 Task: Arrange a 60-minute meeting to evaluate employee performance appraisal processes.
Action: Mouse moved to (83, 206)
Screenshot: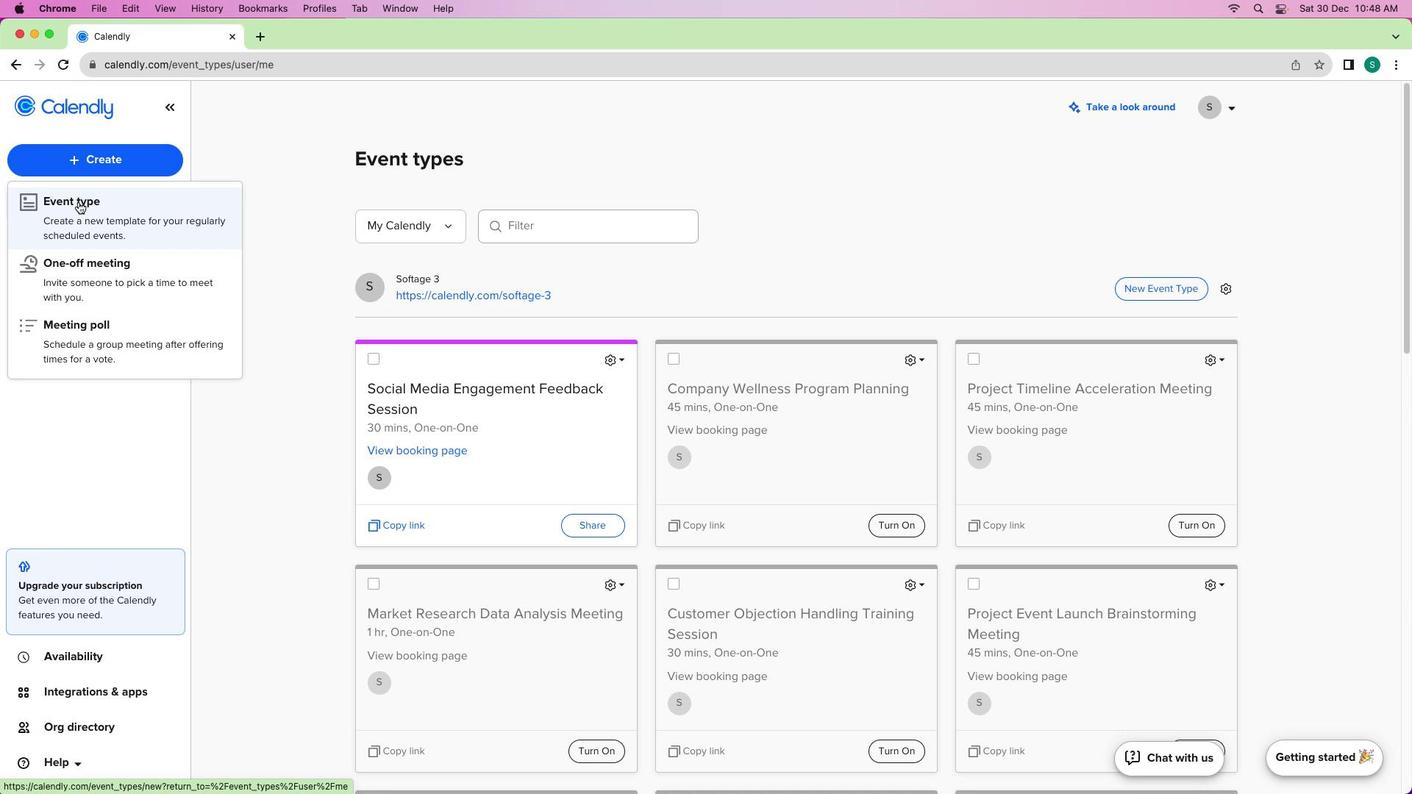
Action: Mouse pressed left at (83, 206)
Screenshot: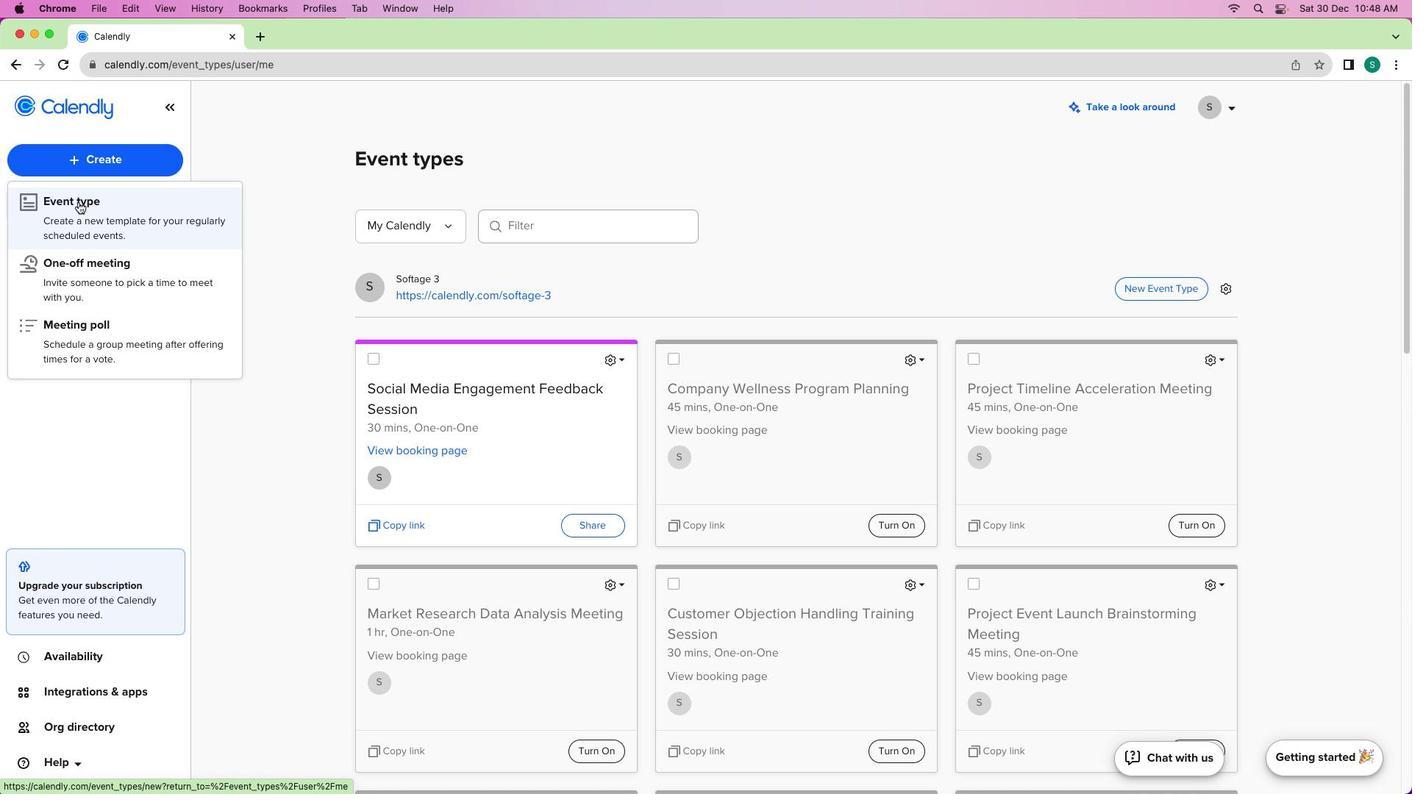 
Action: Mouse moved to (499, 303)
Screenshot: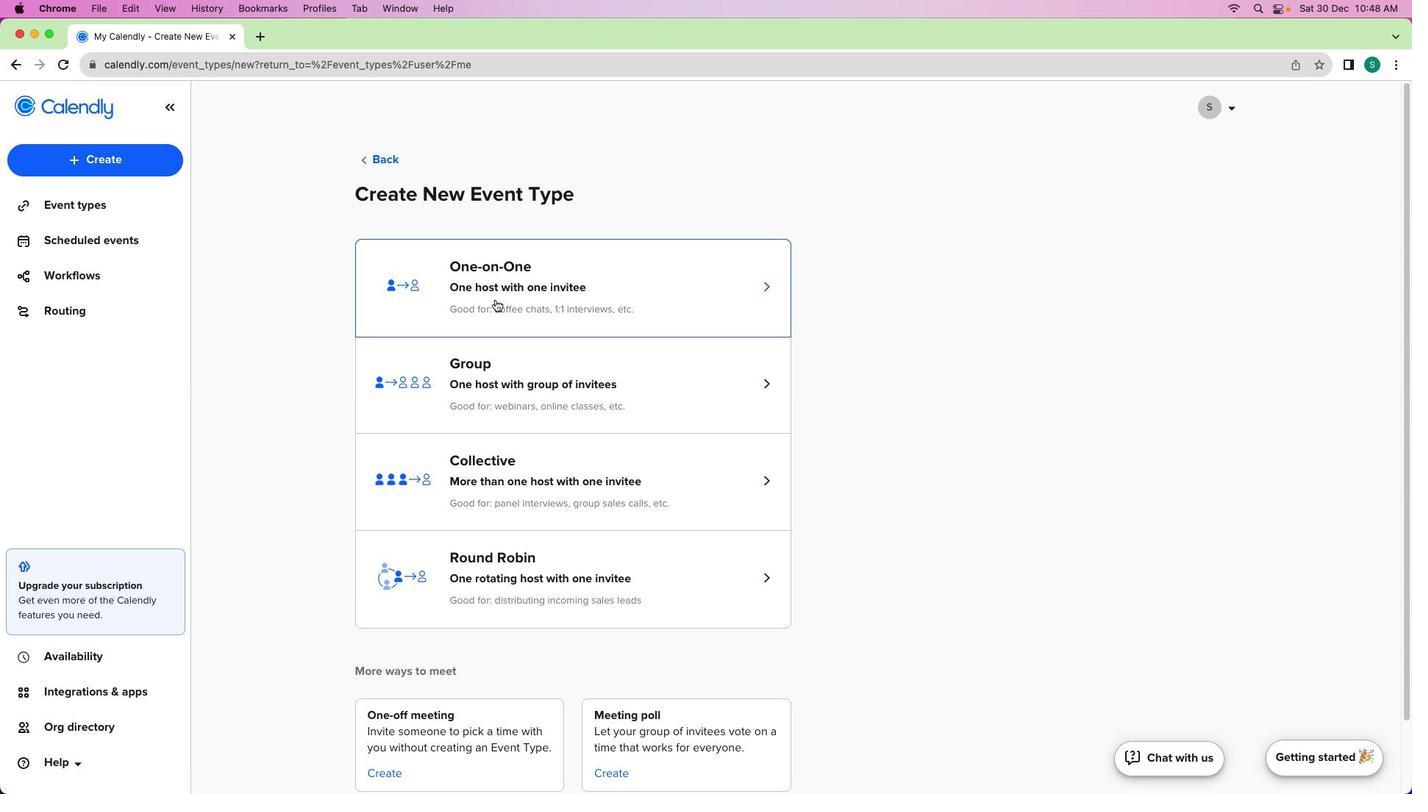 
Action: Mouse pressed left at (499, 303)
Screenshot: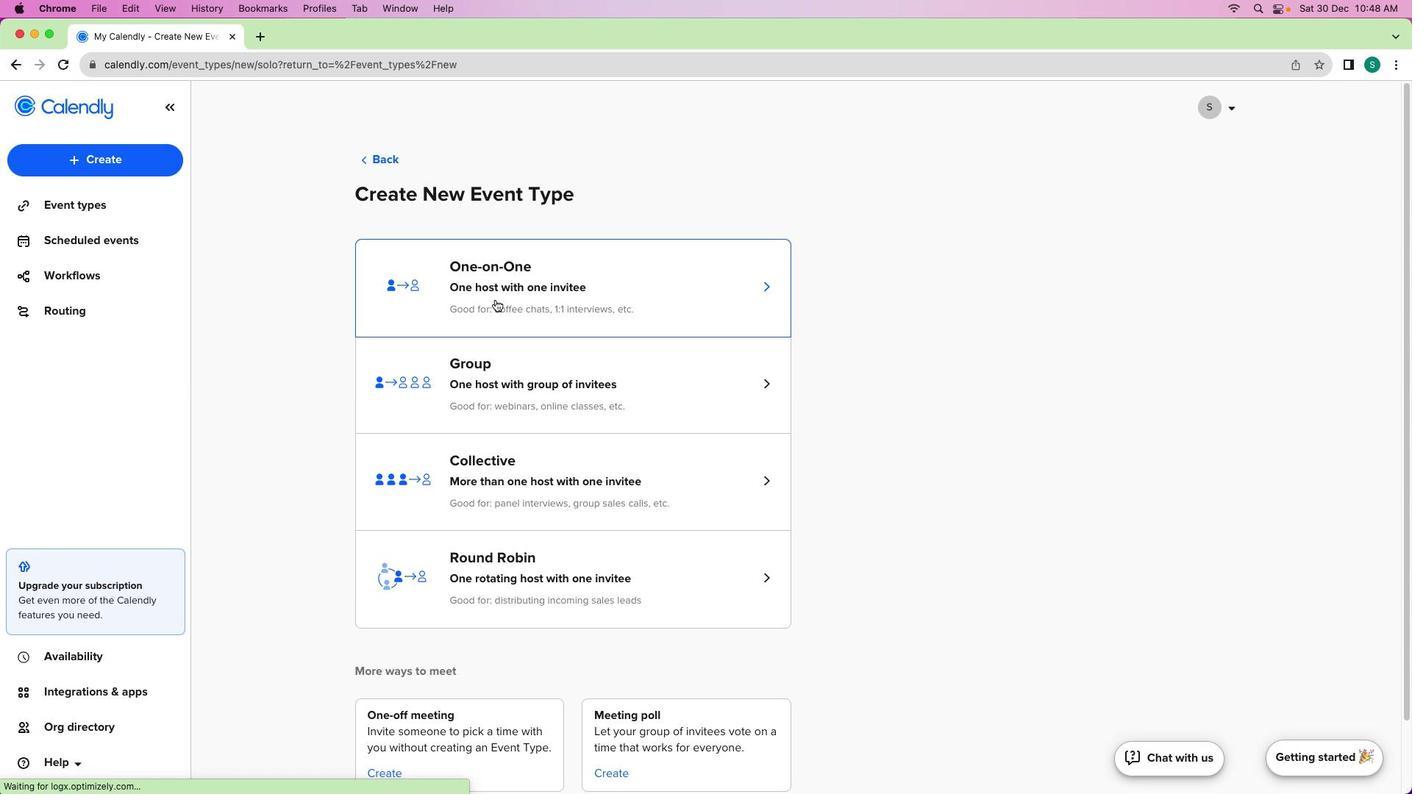 
Action: Mouse moved to (161, 227)
Screenshot: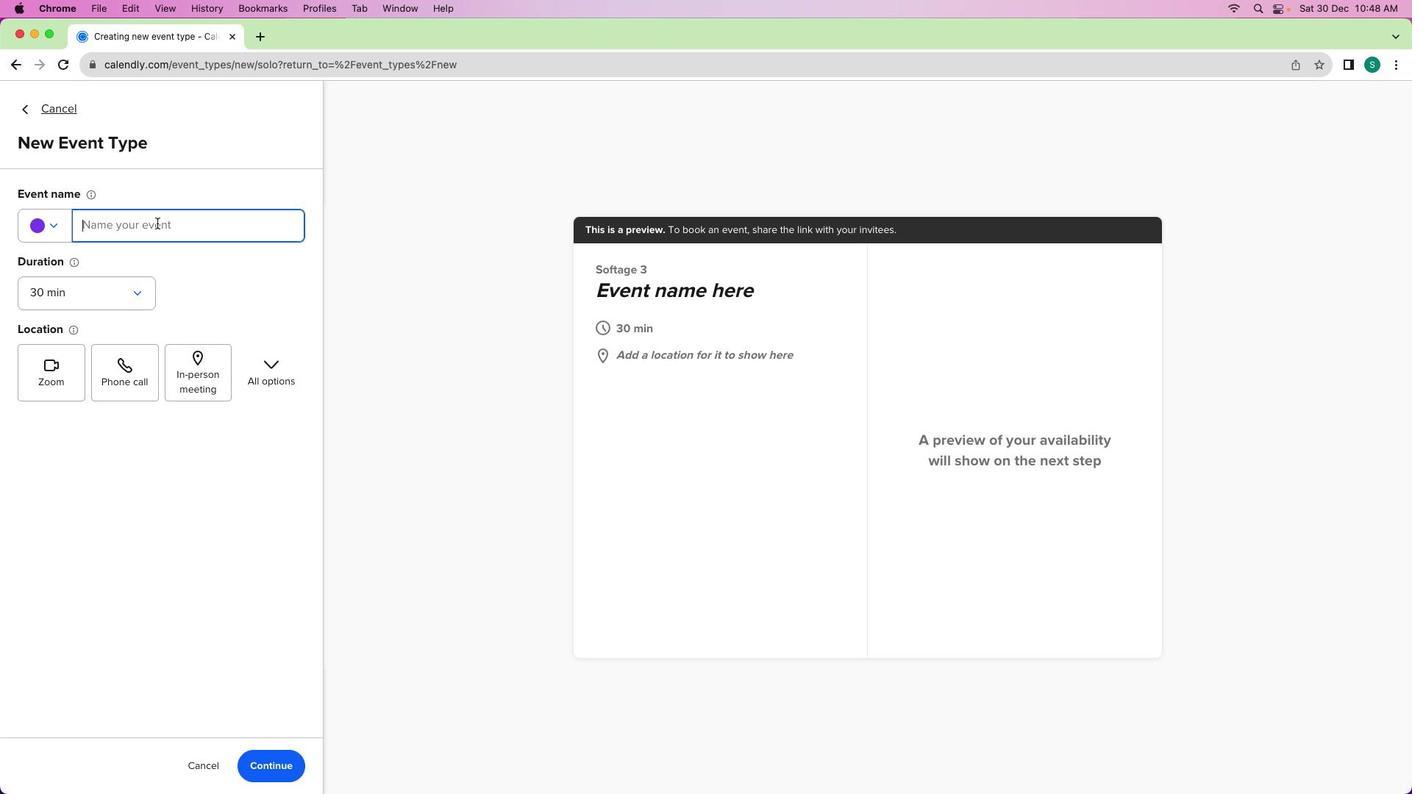 
Action: Mouse pressed left at (161, 227)
Screenshot: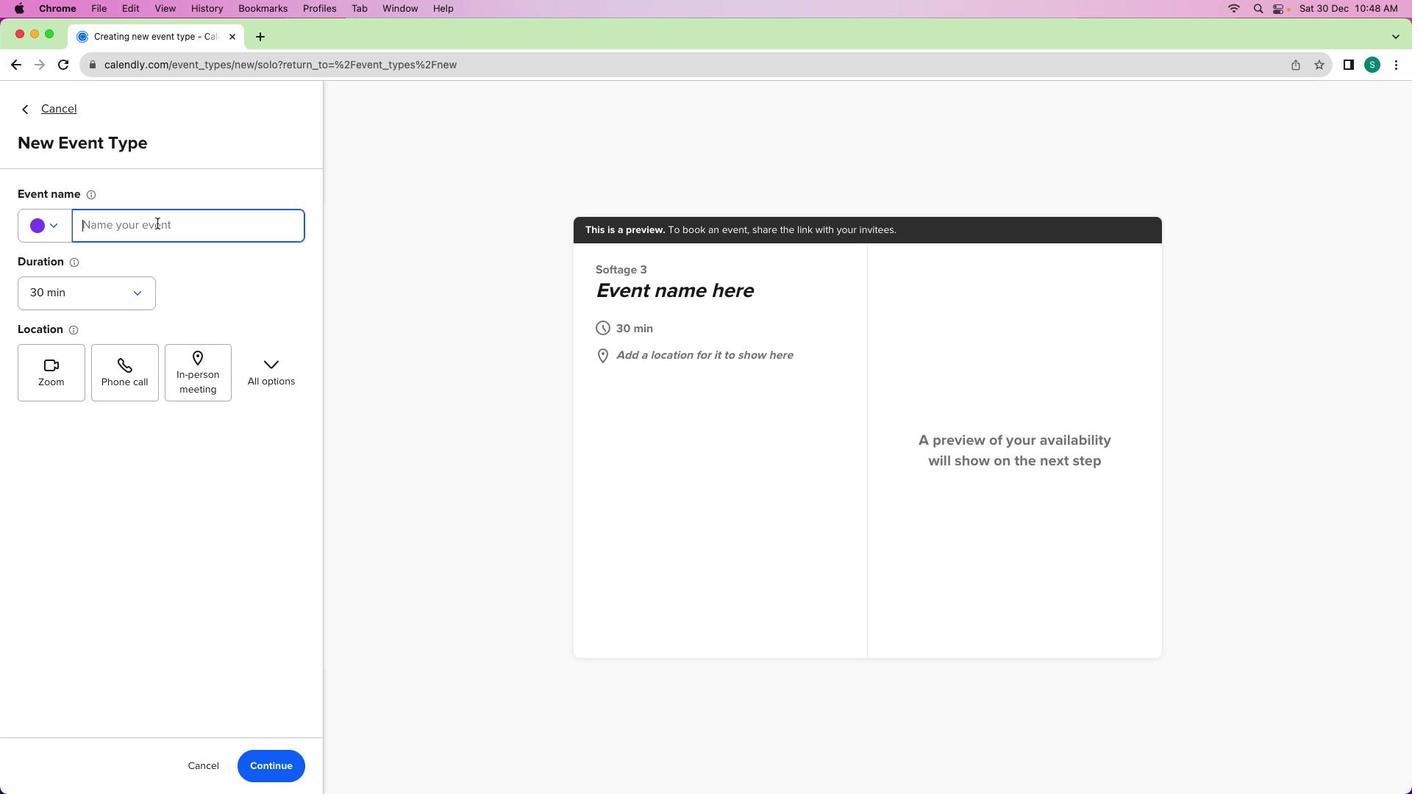 
Action: Mouse moved to (169, 230)
Screenshot: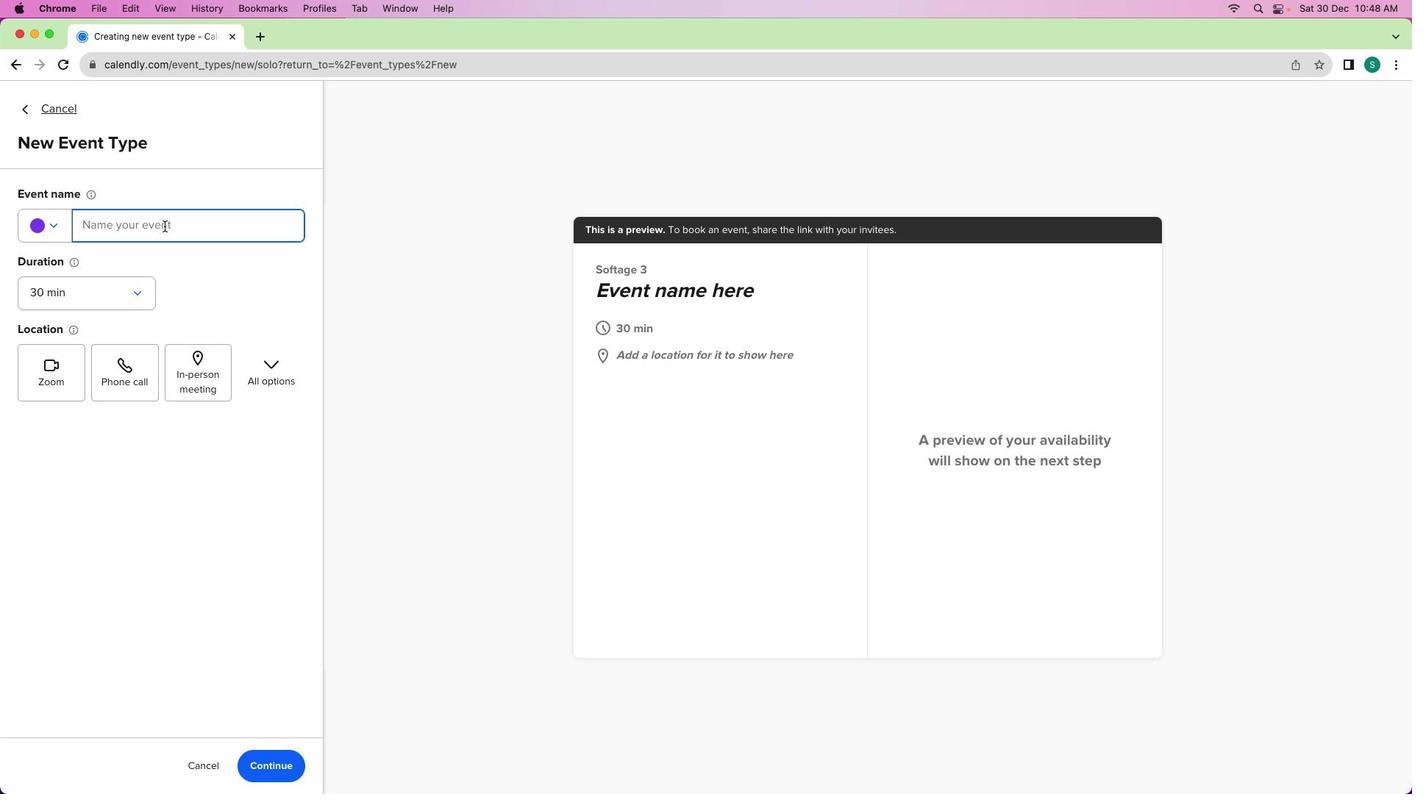 
Action: Key pressed Key.shift'E''m''p''l''o''y''e''e'Key.spaceKey.shift'P''e''r''f''o''r''m''a''n''c''e'Key.spaceKey.shift'A''p''p''r''a''i''s''a''l'Key.spaceKey.shift'E''v''a'Key.backspace'a''l''u''a''t''i''o''n'Key.spaceKey.shift'M''e''e''t''i''n''g'
Screenshot: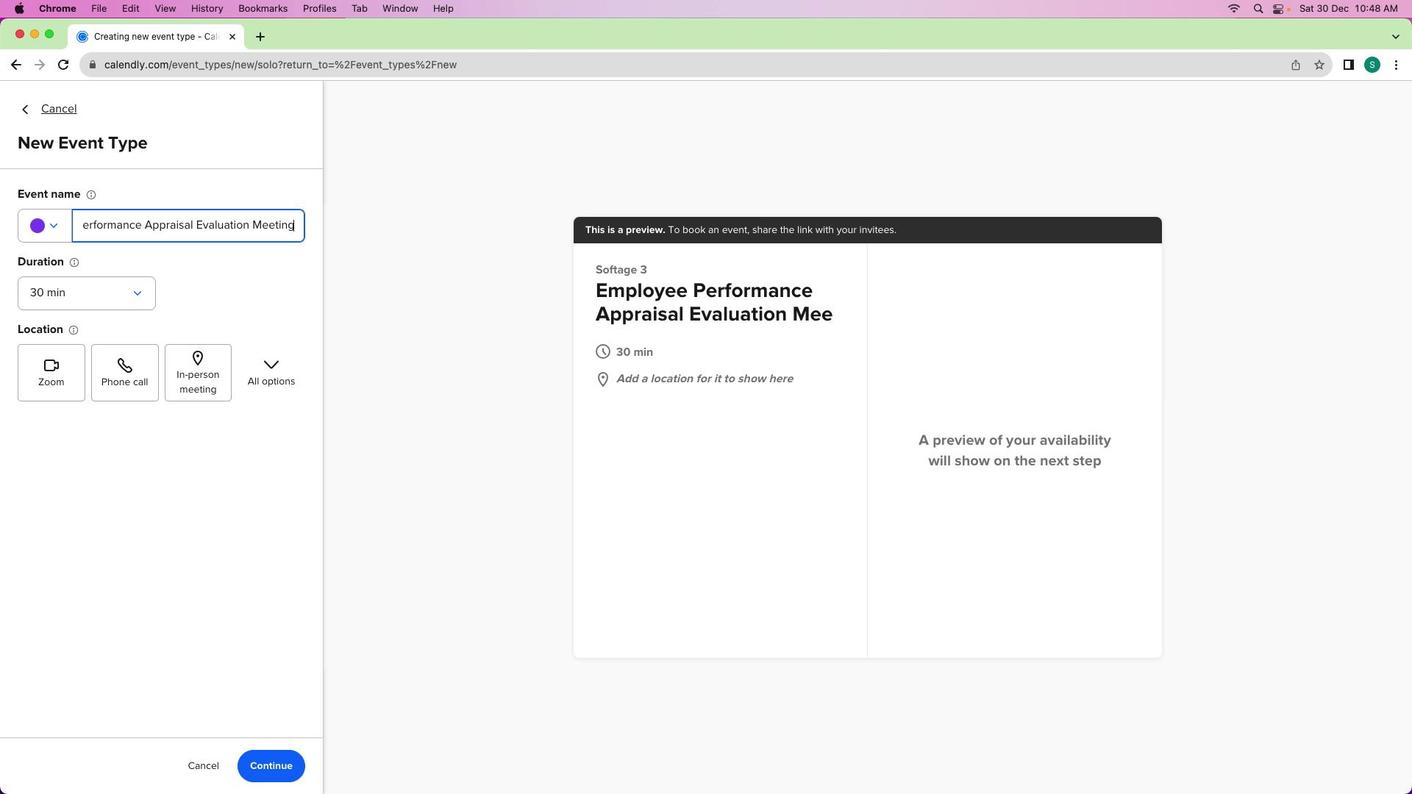 
Action: Mouse moved to (85, 295)
Screenshot: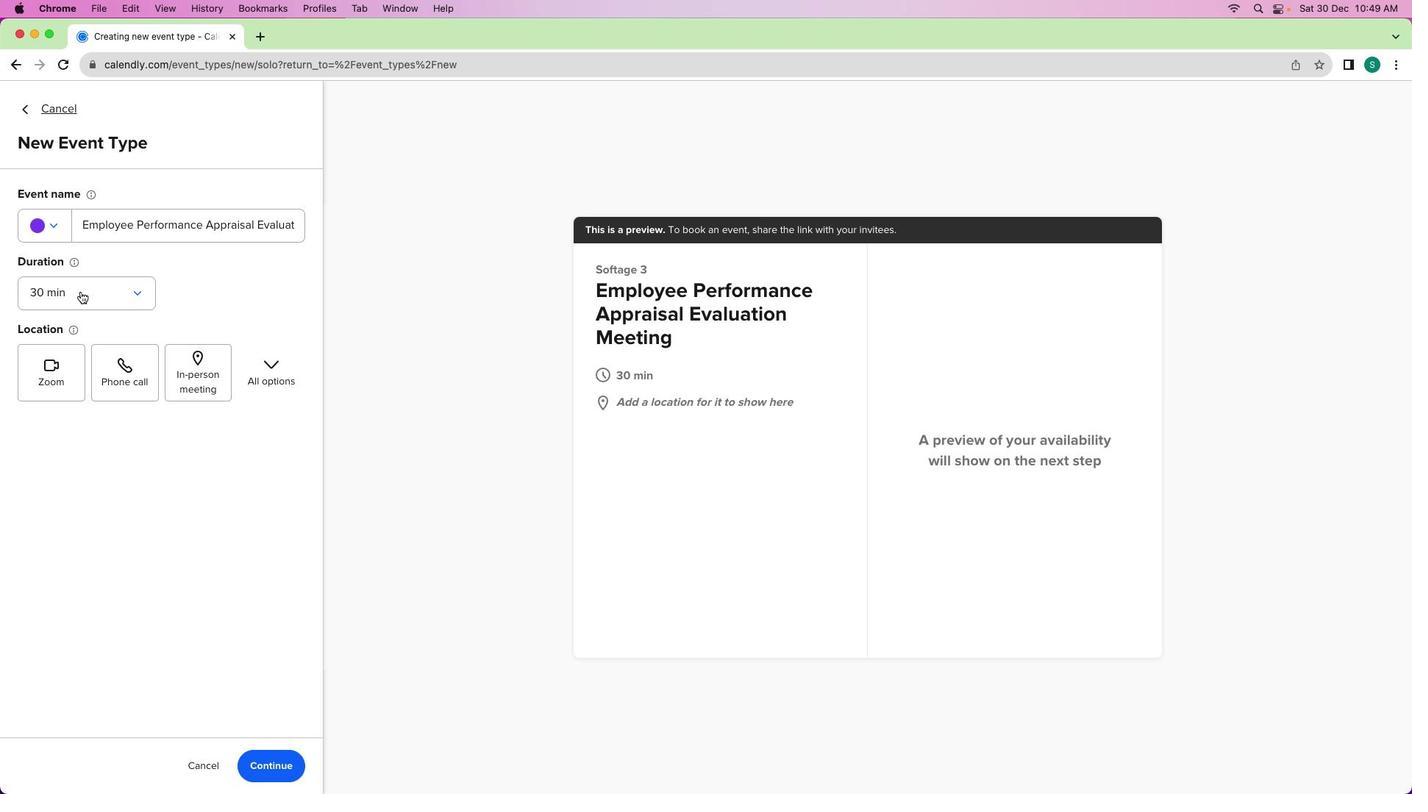 
Action: Mouse pressed left at (85, 295)
Screenshot: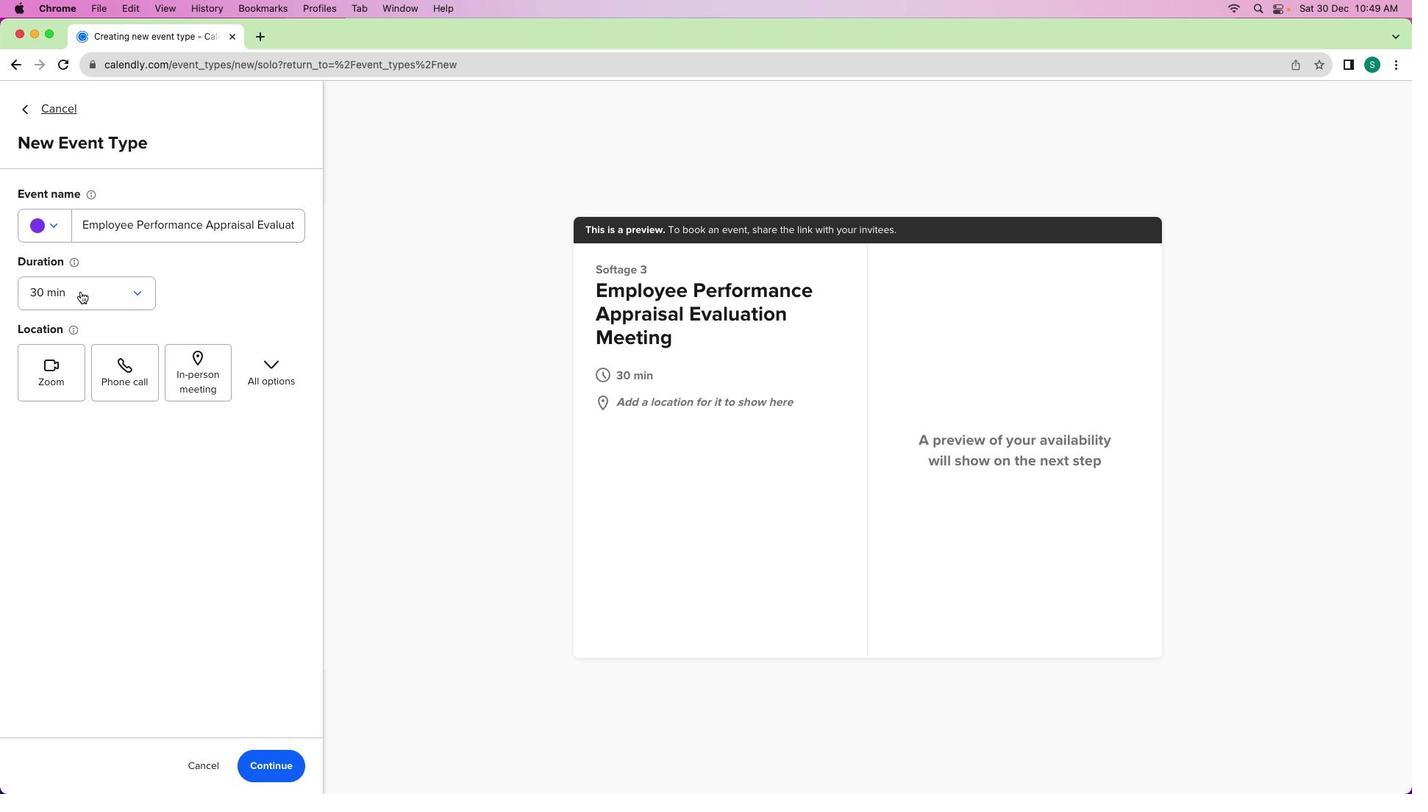 
Action: Mouse moved to (65, 428)
Screenshot: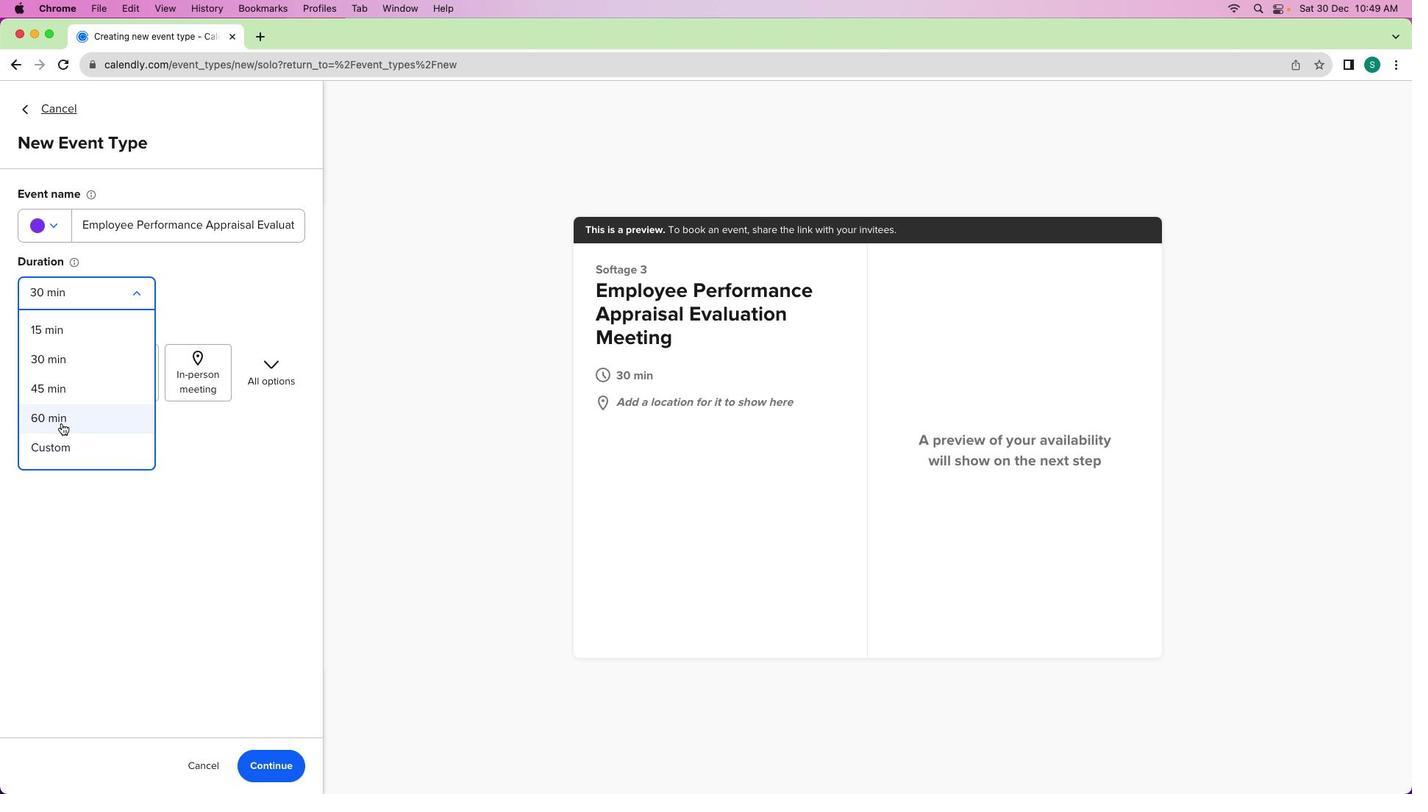 
Action: Mouse pressed left at (65, 428)
Screenshot: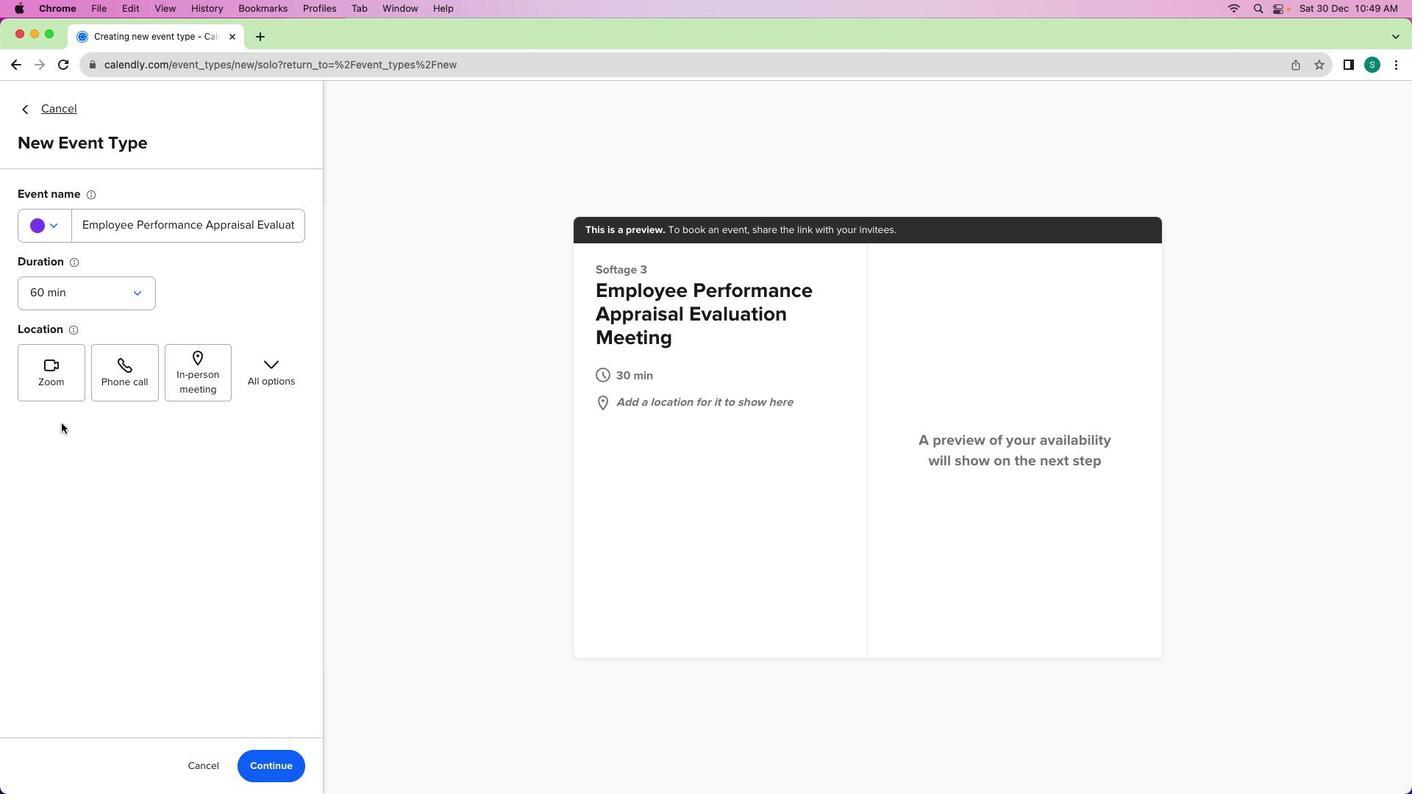
Action: Mouse moved to (64, 382)
Screenshot: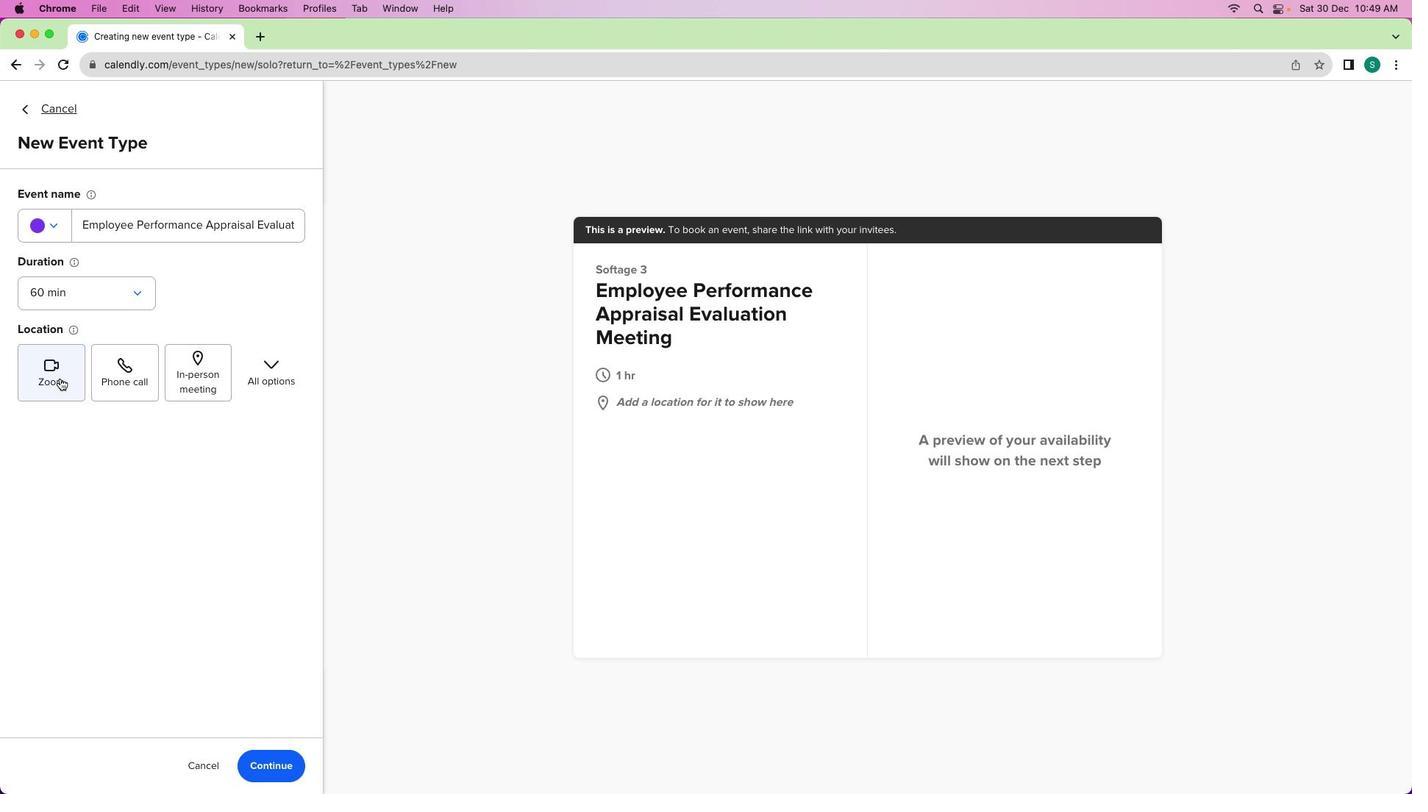 
Action: Mouse pressed left at (64, 382)
Screenshot: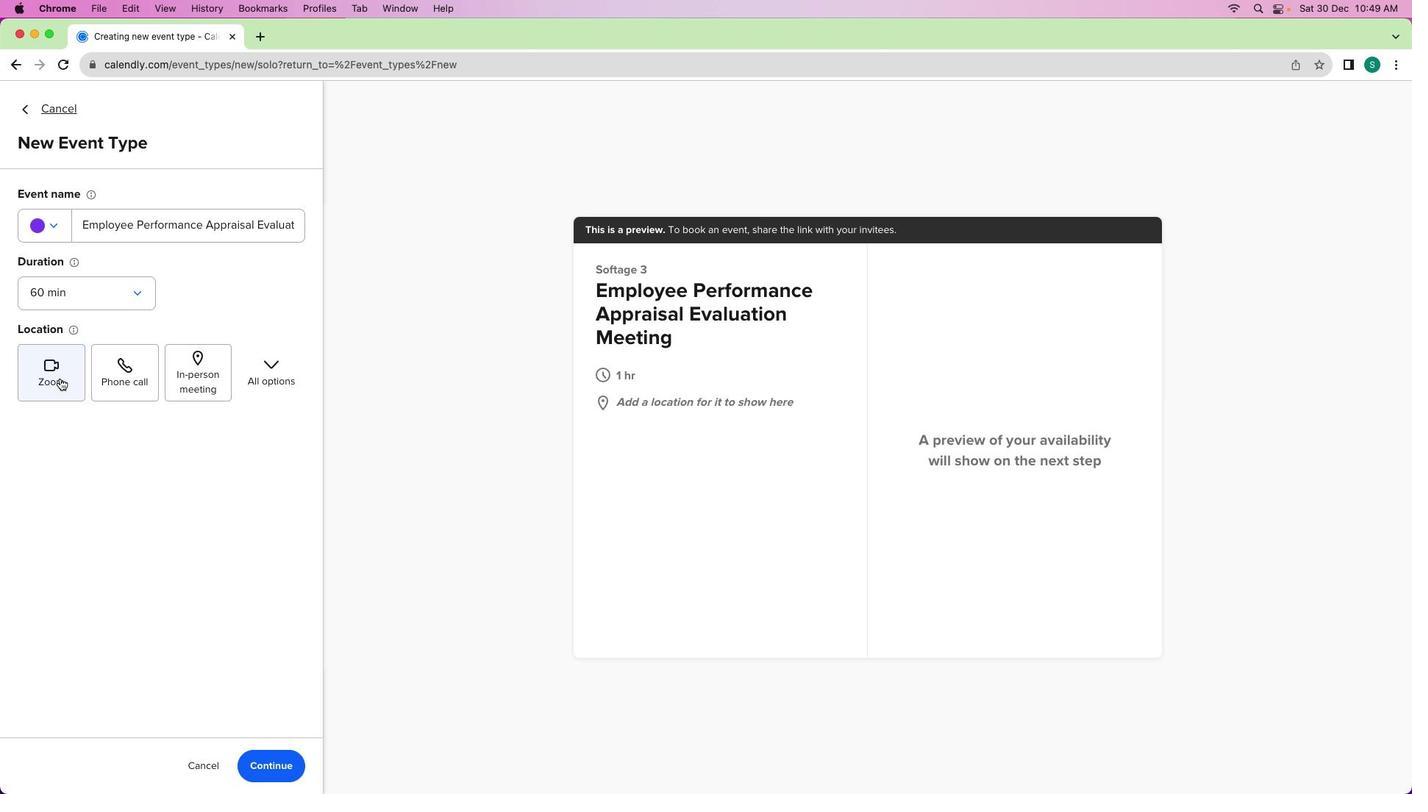 
Action: Mouse moved to (291, 773)
Screenshot: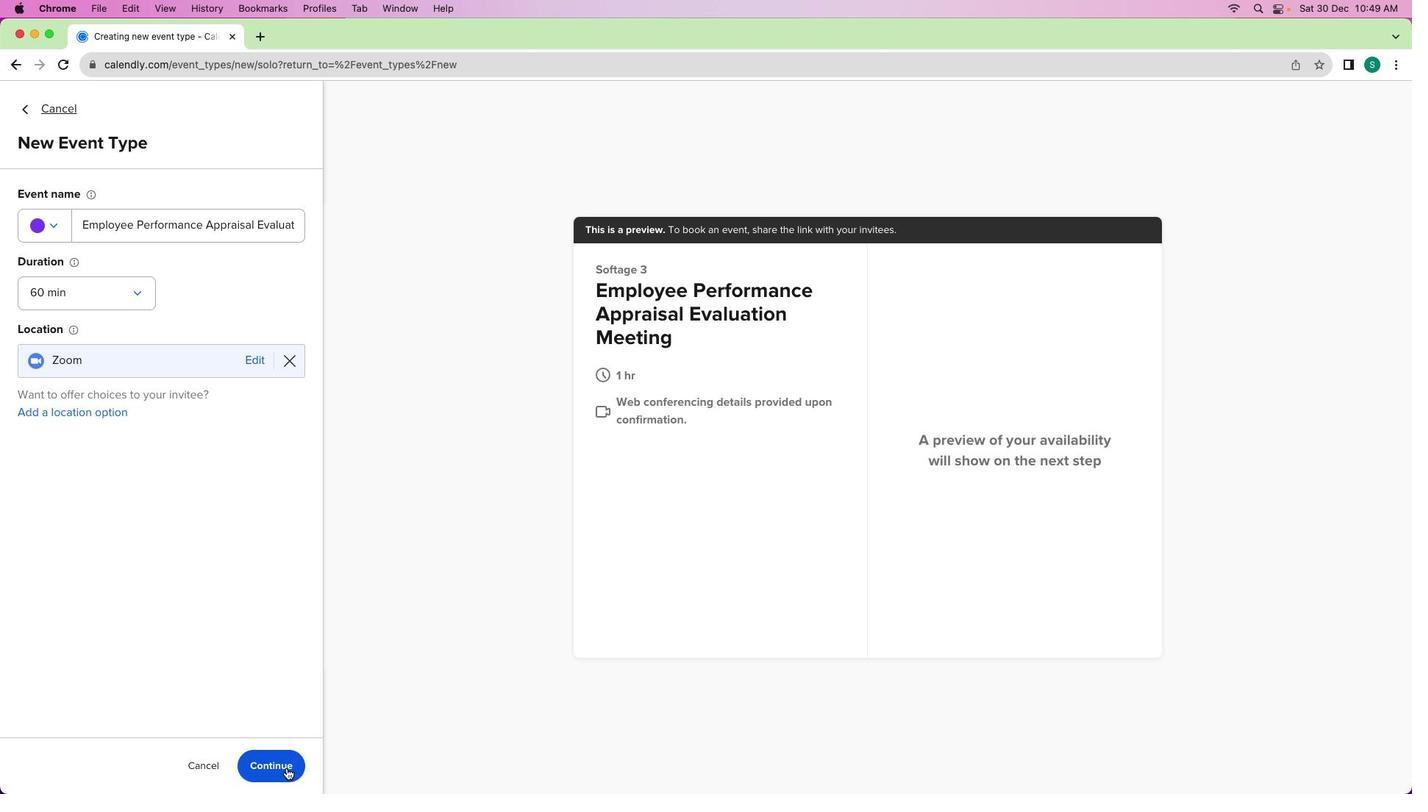 
Action: Mouse pressed left at (291, 773)
Screenshot: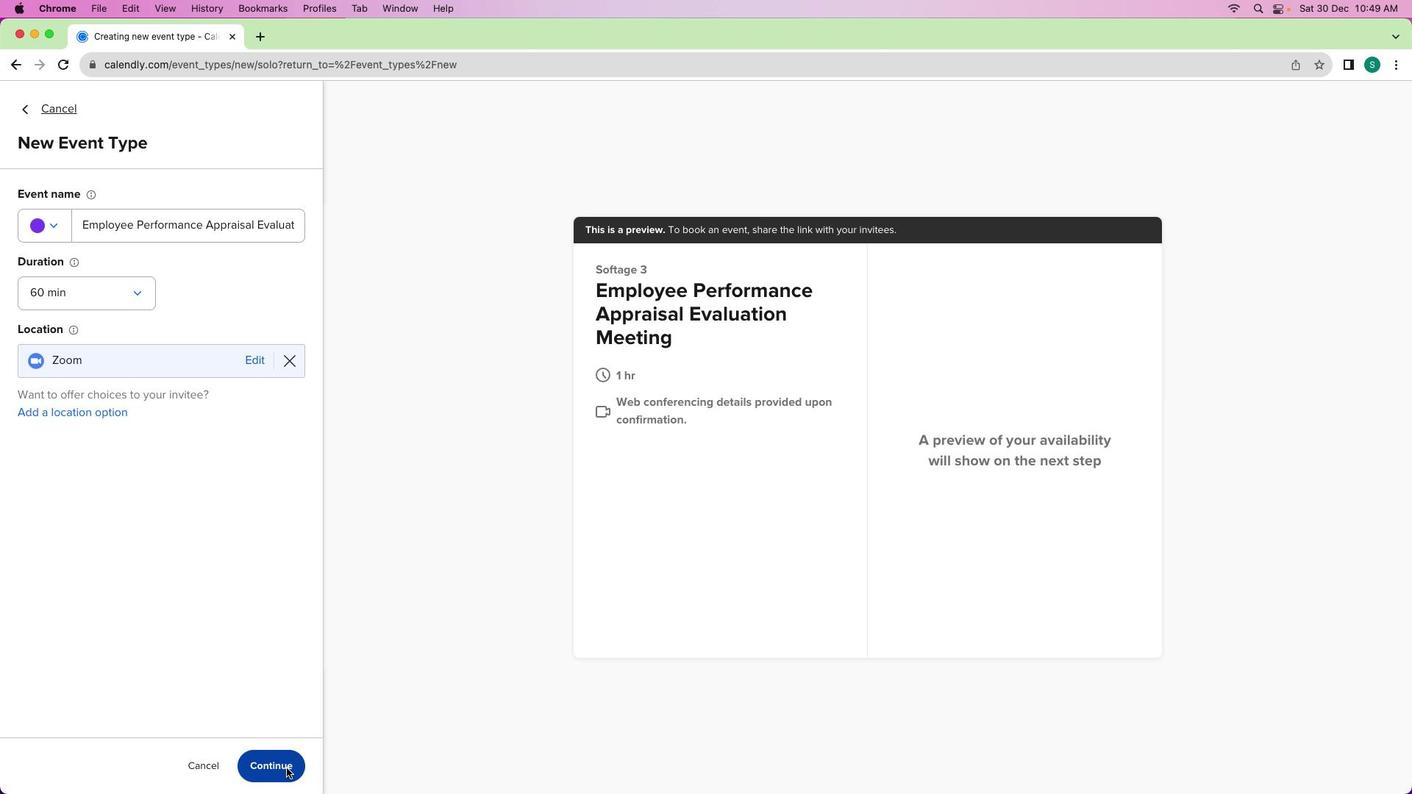 
Action: Mouse moved to (263, 256)
Screenshot: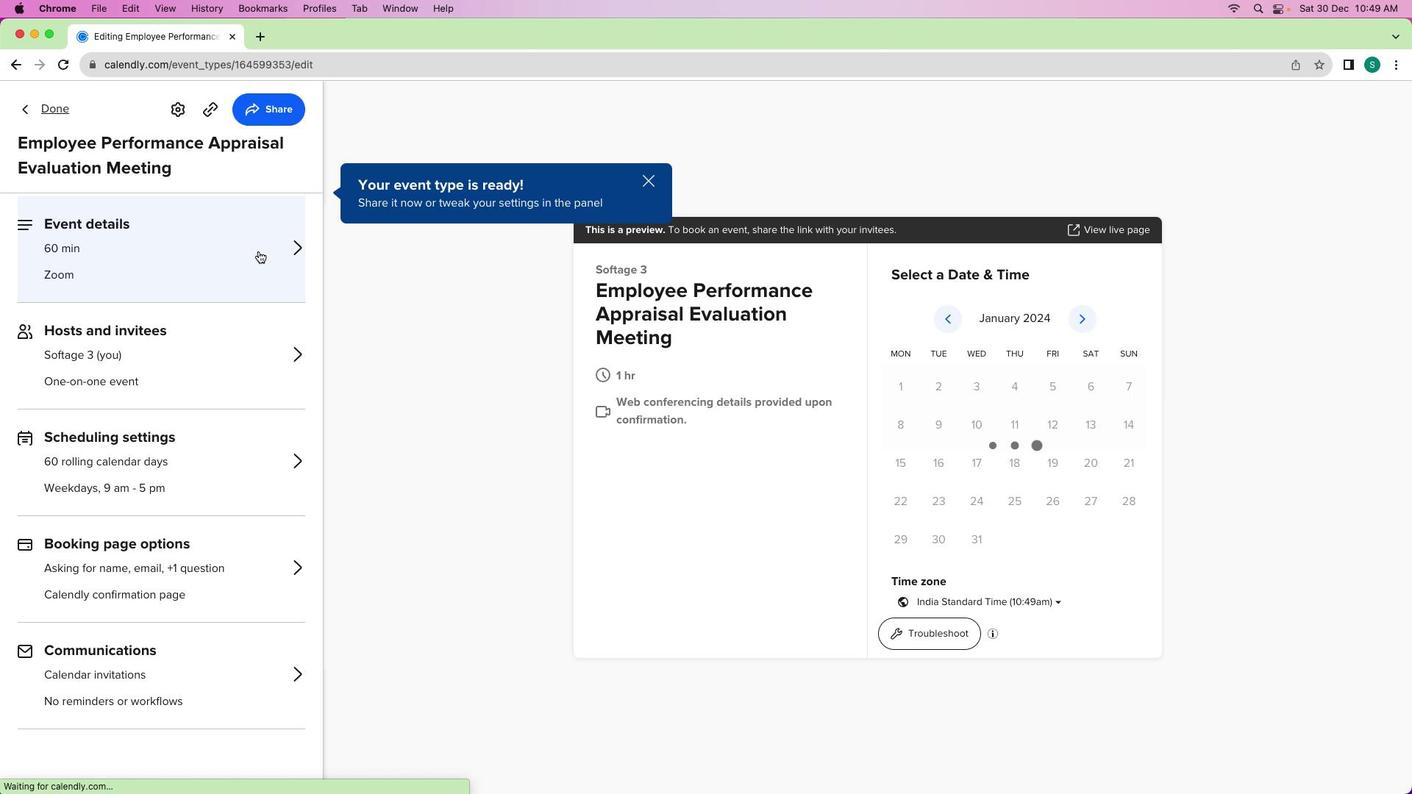 
Action: Mouse pressed left at (263, 256)
Screenshot: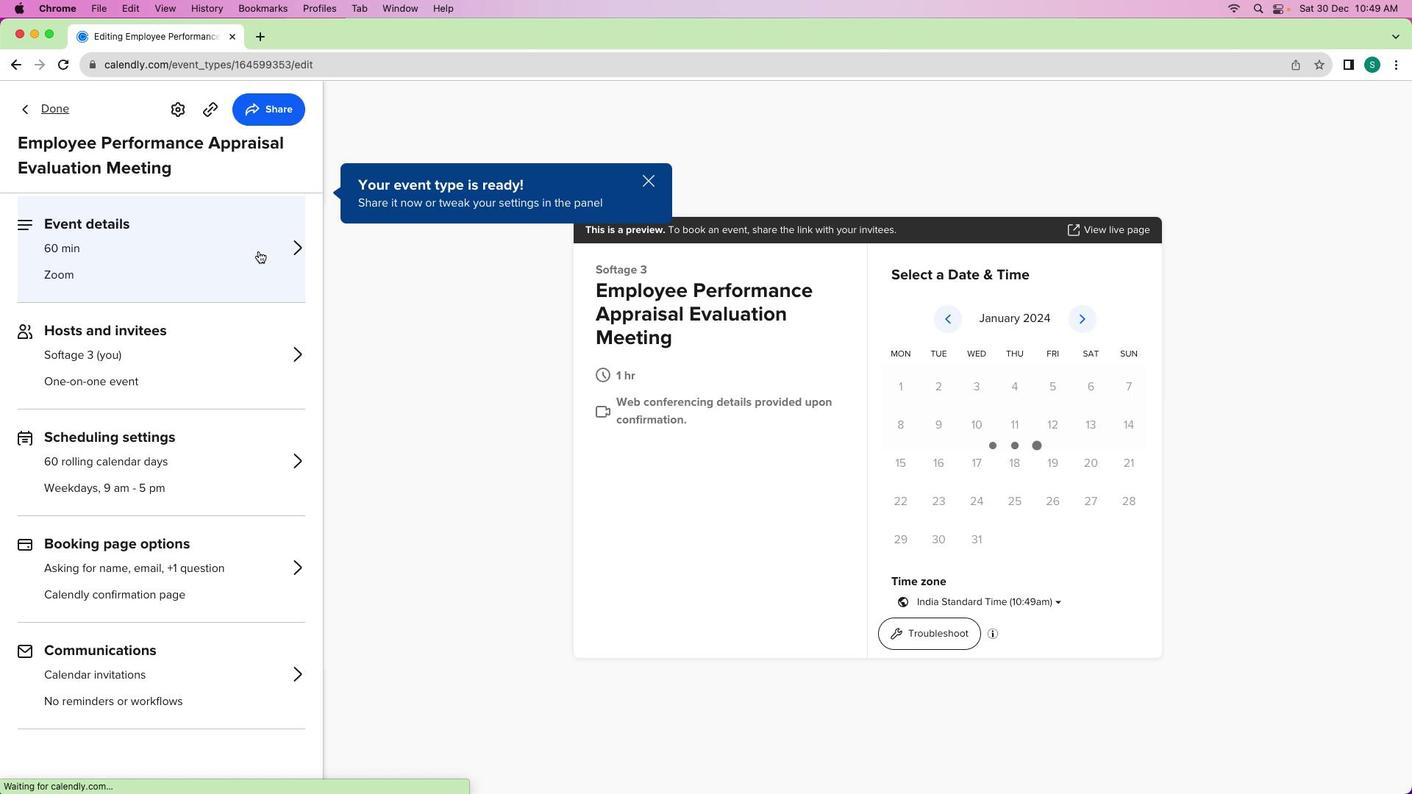 
Action: Mouse moved to (192, 534)
Screenshot: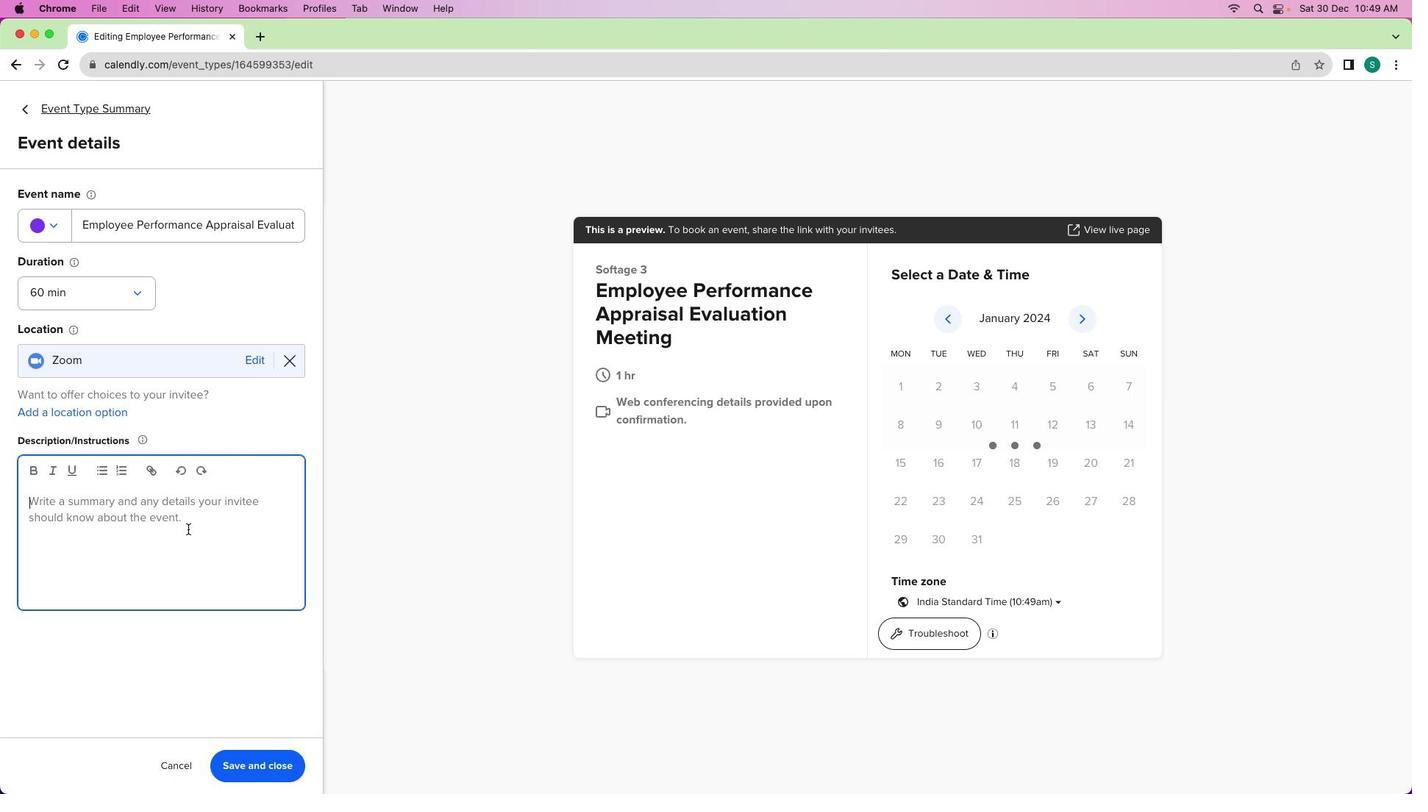 
Action: Mouse pressed left at (192, 534)
Screenshot: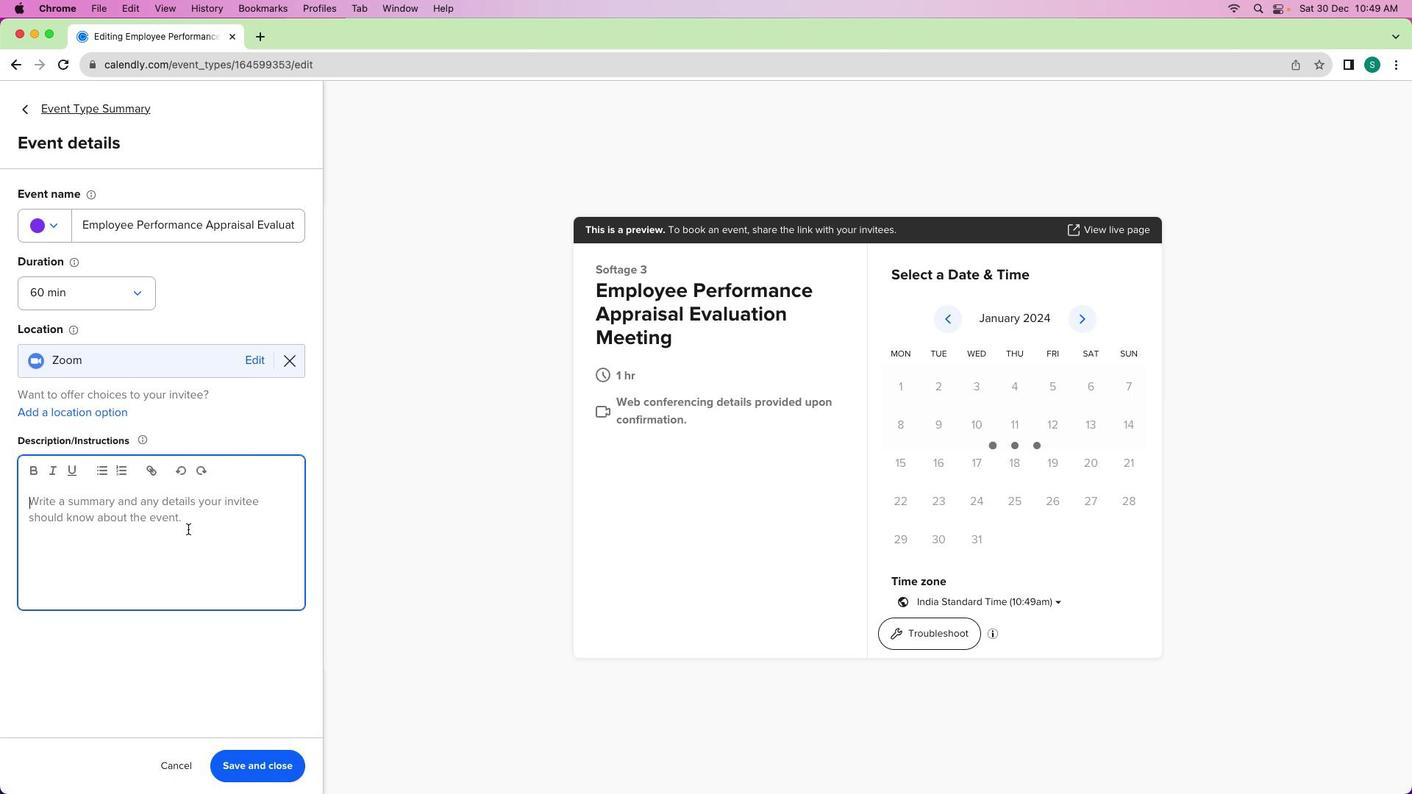 
Action: Mouse moved to (197, 517)
Screenshot: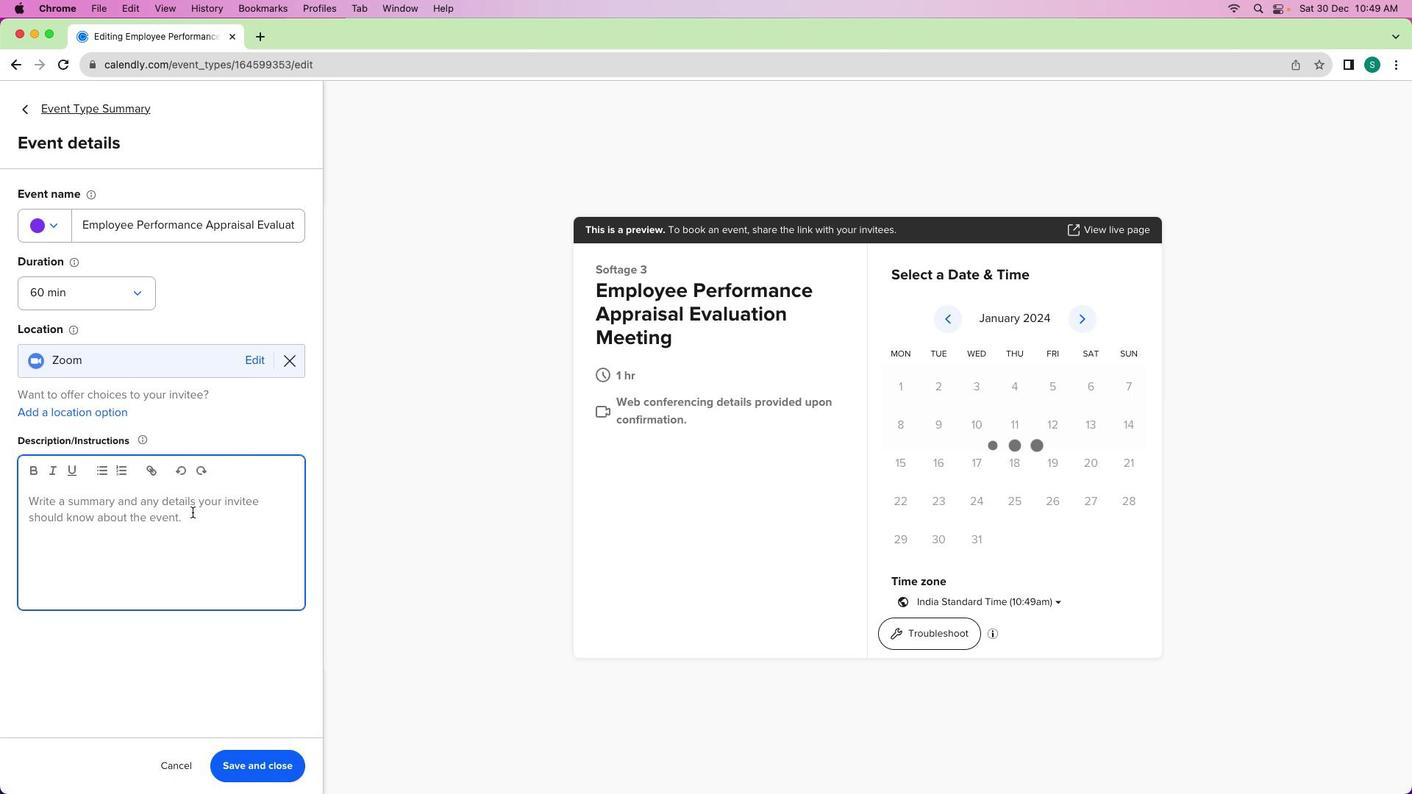 
Action: Key pressed Key.shift'A'Key.space'm''e''e''t''i''n''g'Key.space'f''o''c''u''s''e''d'Key.space'o''n'Key.space'e''v''a''l''u''a''t''i''n''g'Key.space'o''u''r'Key.space'e''m''p''l''o''y''e''e'Key.space'p''e''r''f''o''m''r'Key.backspaceKey.backspace'r''m''a''n''c''e'Key.space'a''p''p''r''a''i''s''a''l'Key.space'p''r''o''c''e''s''s''e''s''.'Key.spaceKey.shift'W''e'Key.space'w''i''l''l'Key.space'r''e''v''i''e''w'Key.space't''h''e'Key.space'c''i'Key.backspace'u''r''r''e''n''t'Key.space'a''p''p''r''a''i''s''a''l'Key.space'p''r''o''c''e''d''u''r''e''s'','Key.space'a''s''s''e''s''s'Key.space't''h''e''i''r'Key.space'e''f''f''e''c''t''i''v''e''m'Key.backspace'n''e''s''s'','Key.space'a''d''n'Key.backspaceKey.backspace'n''d'Key.space'd''i''s''c''u''s''s'Key.space'p''o''t''e''n''t''i''a''l'Key.space'i''m''p''r''o''v''e''m''e''n''t''s'Key.space't''o'Key.space'e''n''s''u''r''e'Key.space'a'Key.space'f''a''i''r'Key.spaceKey.backspace','Key.space't''r''a''n''s''p''a''r''e''n''t'','Key.space'a''n''d'Key.space'v''a''l''u''a''b''l''e'Key.space'p''e''r''f''o''r''m''a''n''c''e'Key.space'e''v''a''l''u''a''t''i''o''n'Key.space'f''o''r'Key.space'o''u''r'Key.space't''e''a''m''.'
Screenshot: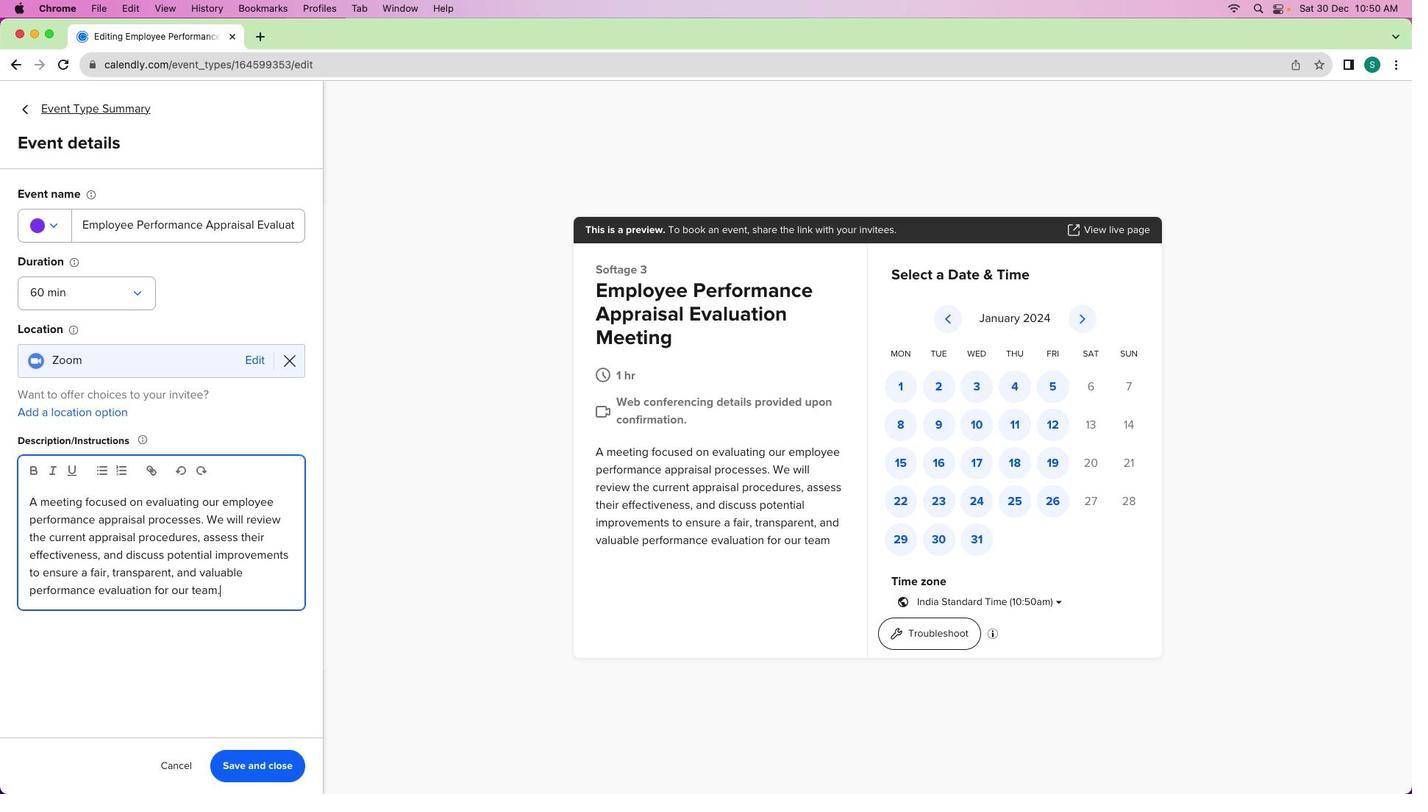 
Action: Mouse moved to (240, 782)
Screenshot: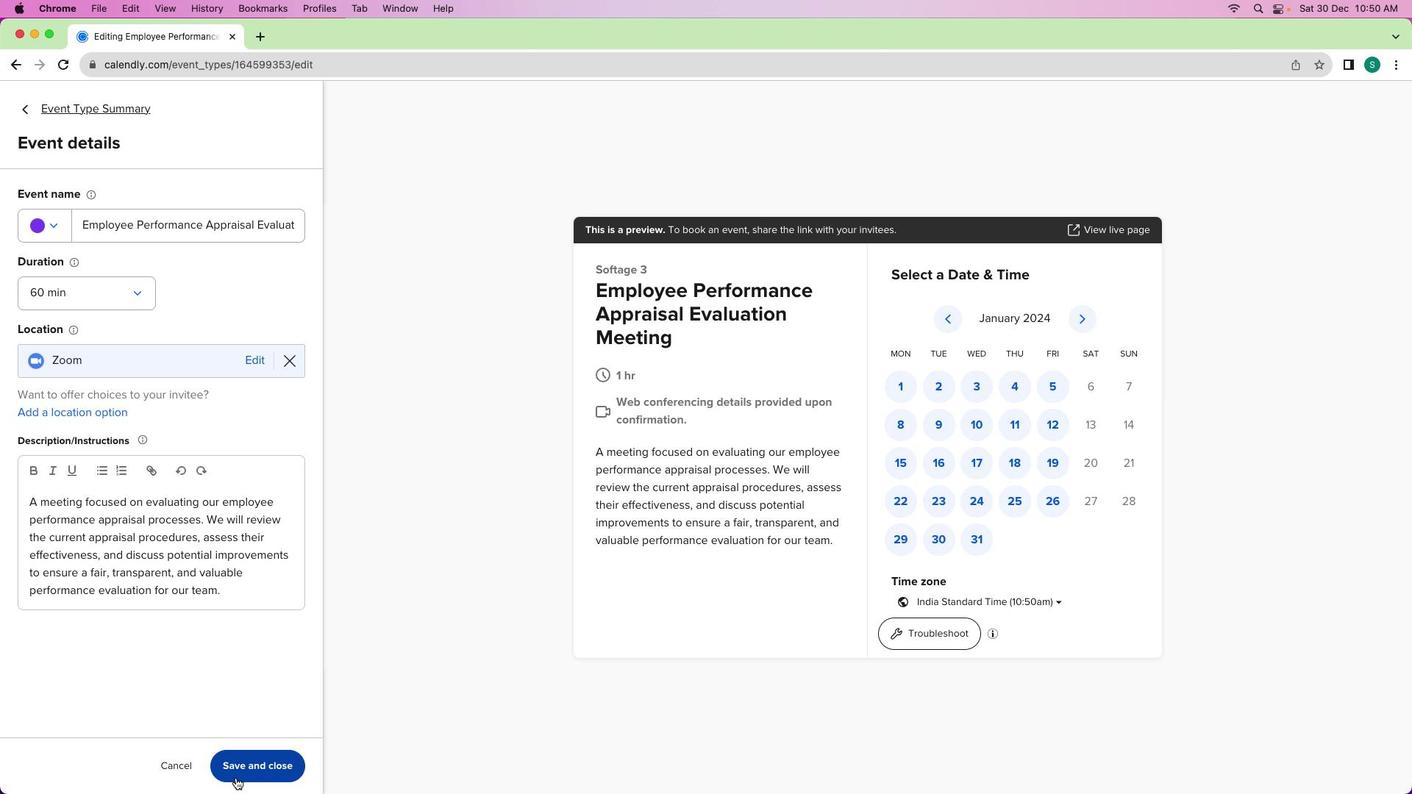 
Action: Mouse pressed left at (240, 782)
Screenshot: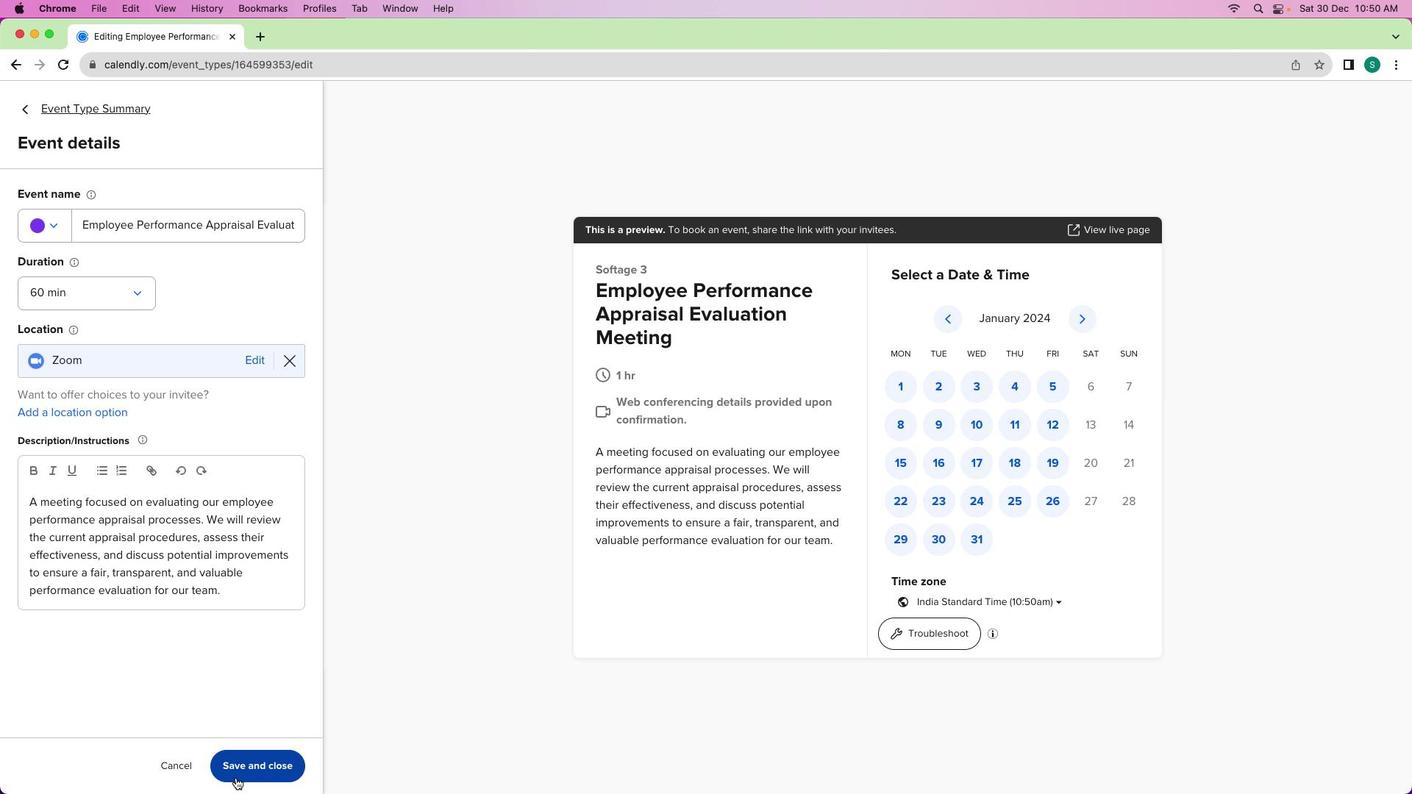 
Action: Mouse moved to (53, 108)
Screenshot: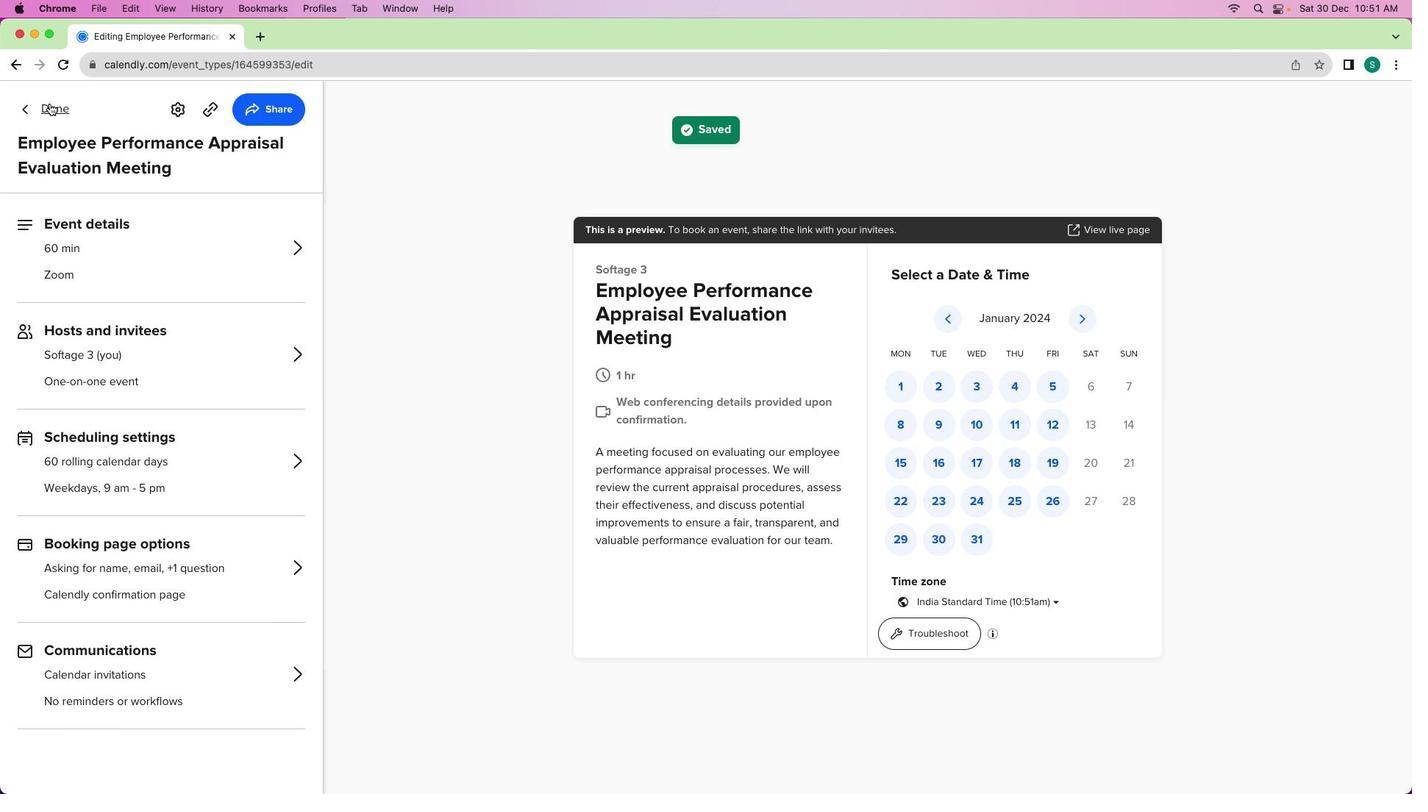 
Action: Mouse pressed left at (53, 108)
Screenshot: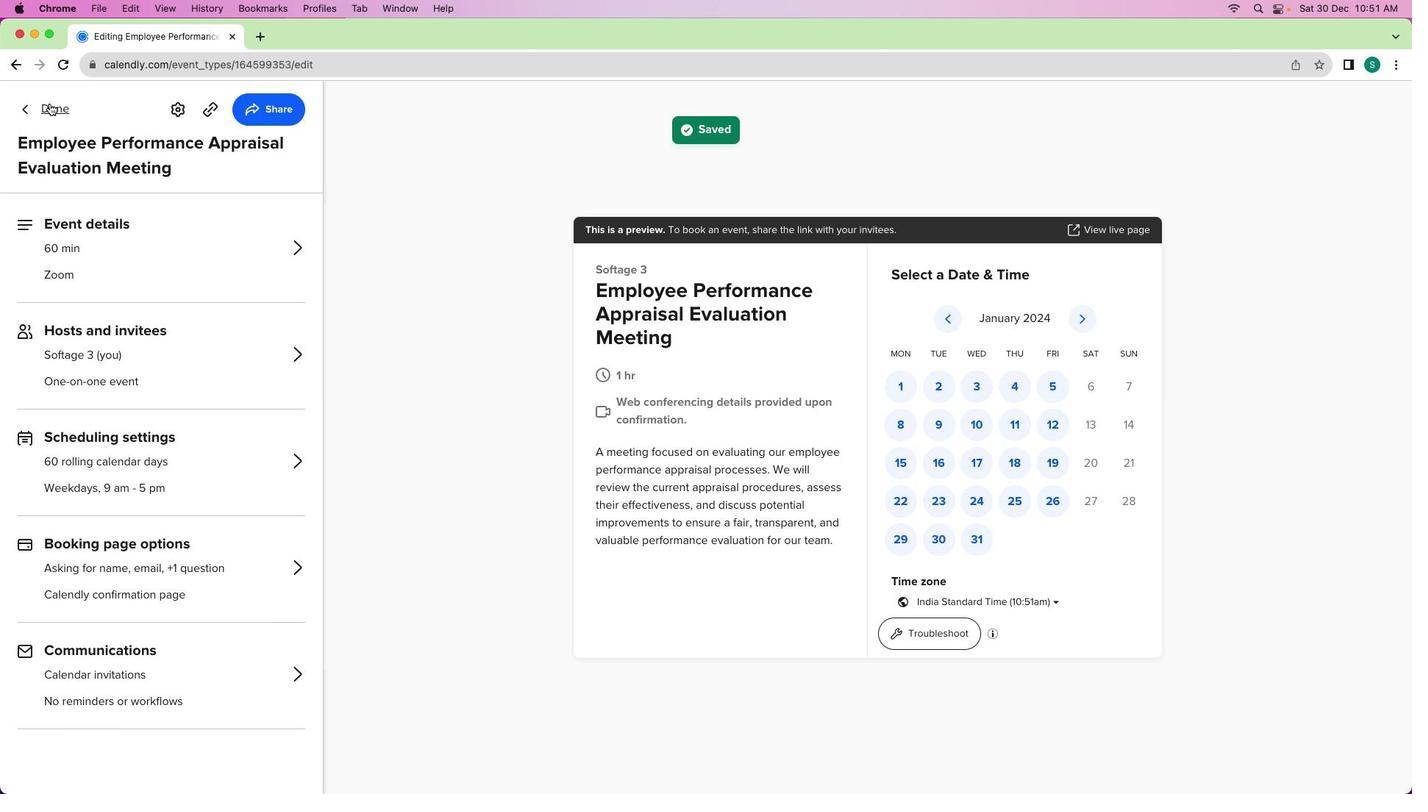 
Action: Mouse moved to (549, 448)
Screenshot: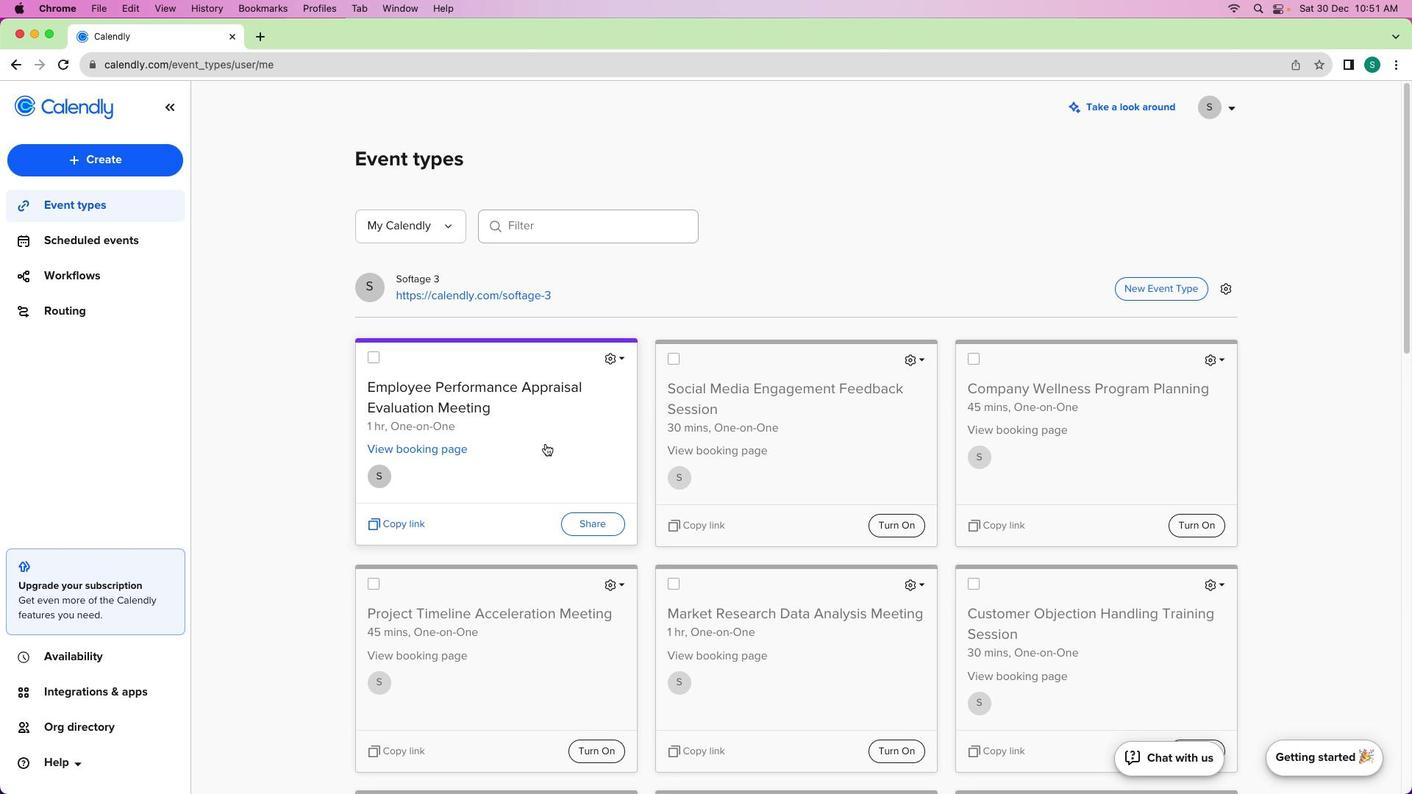 
